 Task: Log work in the project AgileNimbus for the issue 'Implement a new cloud-based expense management system for a company with advanced expense tracking and reimbursement features' spent time as '1w 3d 16h 7m' and remaining time as '4w 5d 6h 49m' and add a flag. Now add the issue to the epic 'Cloud backup and recovery'. Log work in the project AgileNimbus for the issue 'Integrate a new virtual assistant feature into an existing mobile application to enhance user experience and convenience' spent time as '3w 3d 10h 20m' and remaining time as '6w 1d 21h 33m' and clone the issue. Now add the issue to the epic 'Legacy system modernization'
Action: Mouse moved to (623, 206)
Screenshot: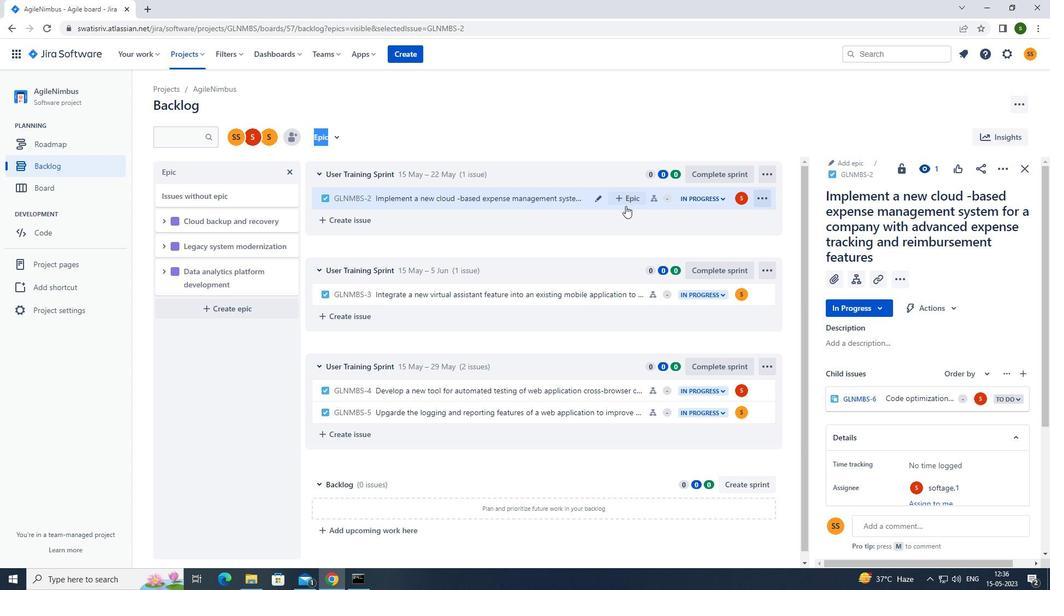 
Action: Mouse pressed left at (623, 206)
Screenshot: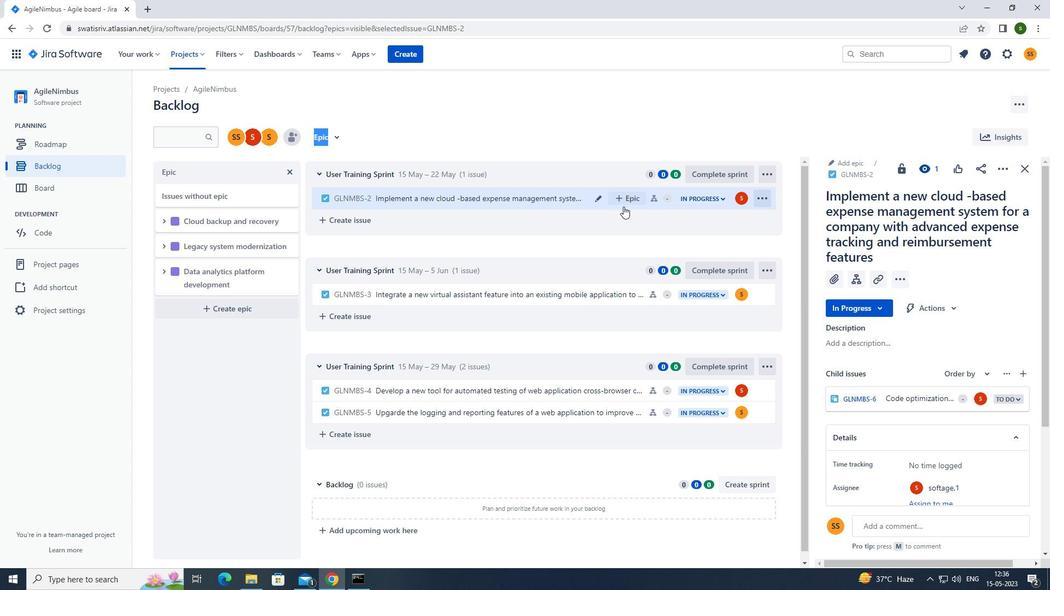 
Action: Mouse moved to (1001, 169)
Screenshot: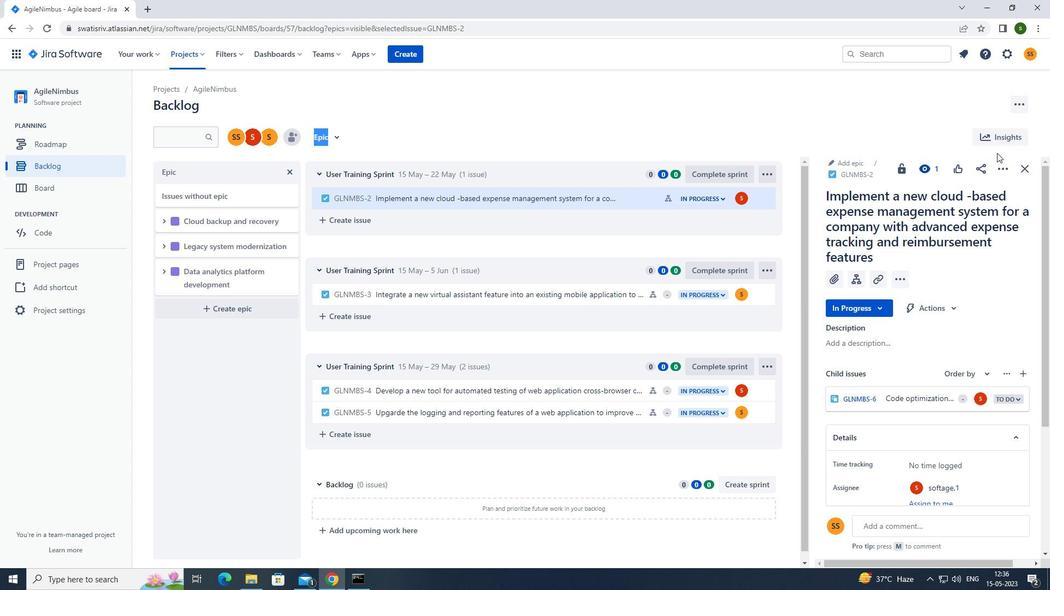 
Action: Mouse pressed left at (1001, 169)
Screenshot: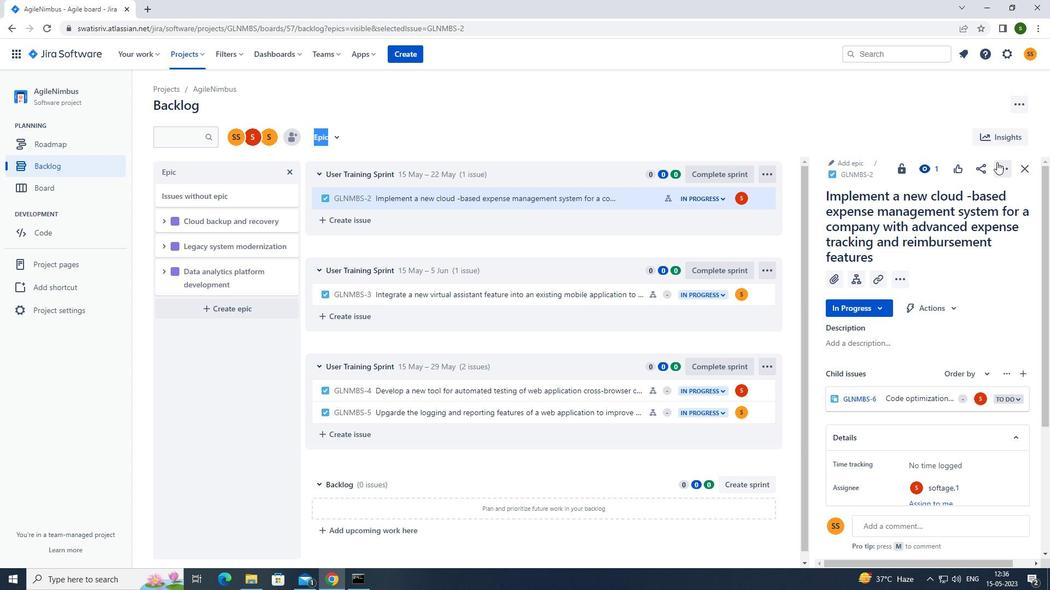 
Action: Mouse moved to (973, 190)
Screenshot: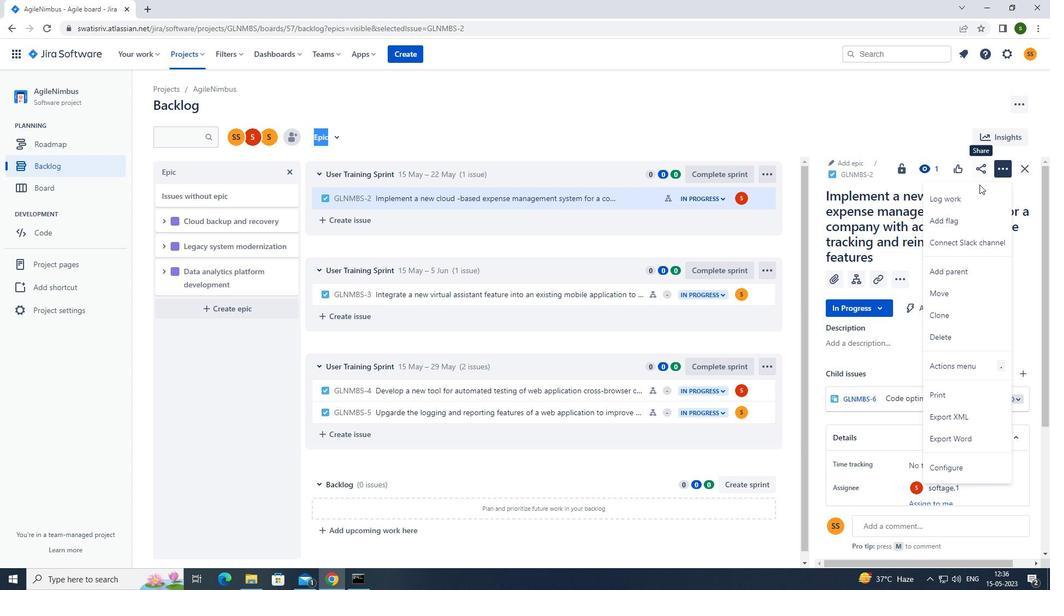 
Action: Mouse pressed left at (973, 190)
Screenshot: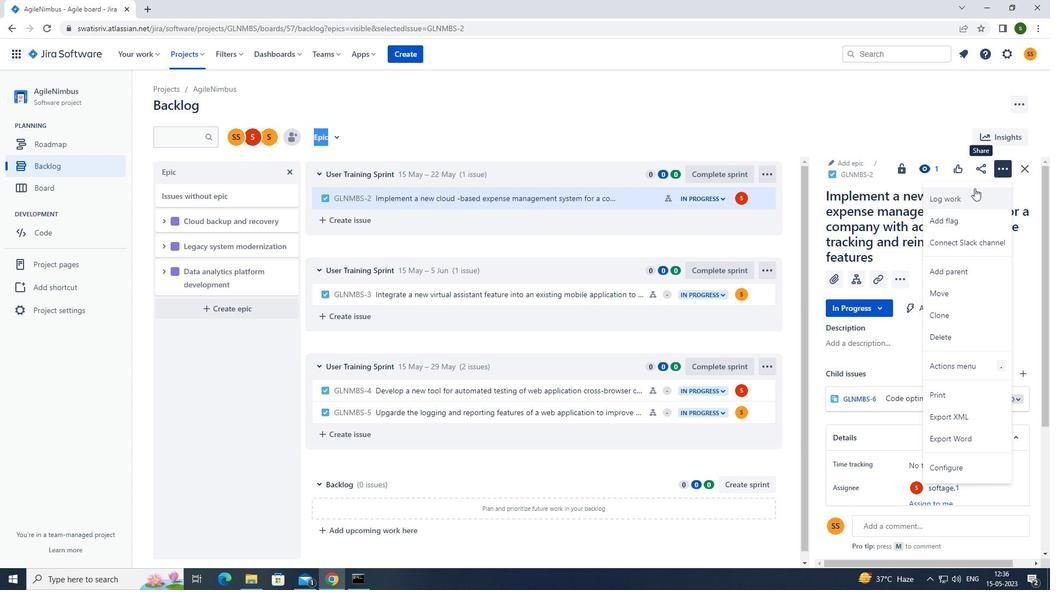 
Action: Mouse moved to (497, 132)
Screenshot: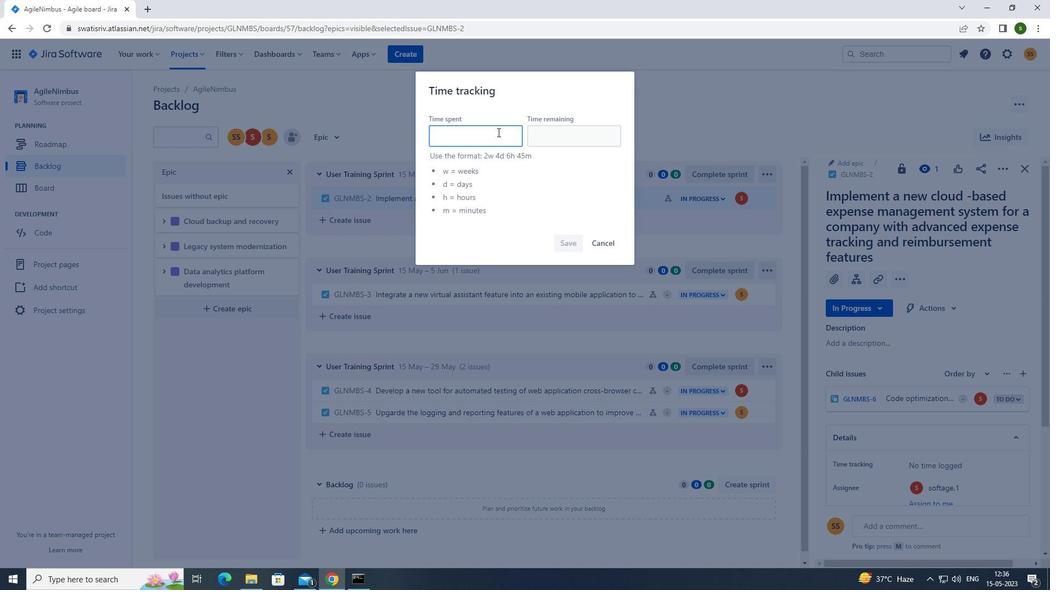 
Action: Key pressed 1w<Key.space>3d<Key.space>16h<Key.space>7m
Screenshot: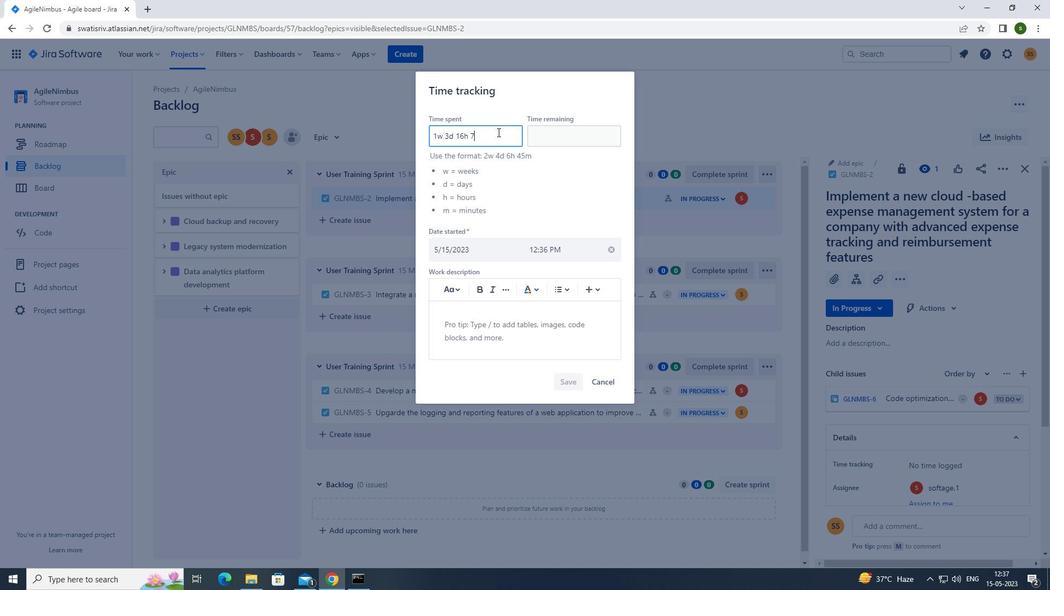 
Action: Mouse moved to (563, 148)
Screenshot: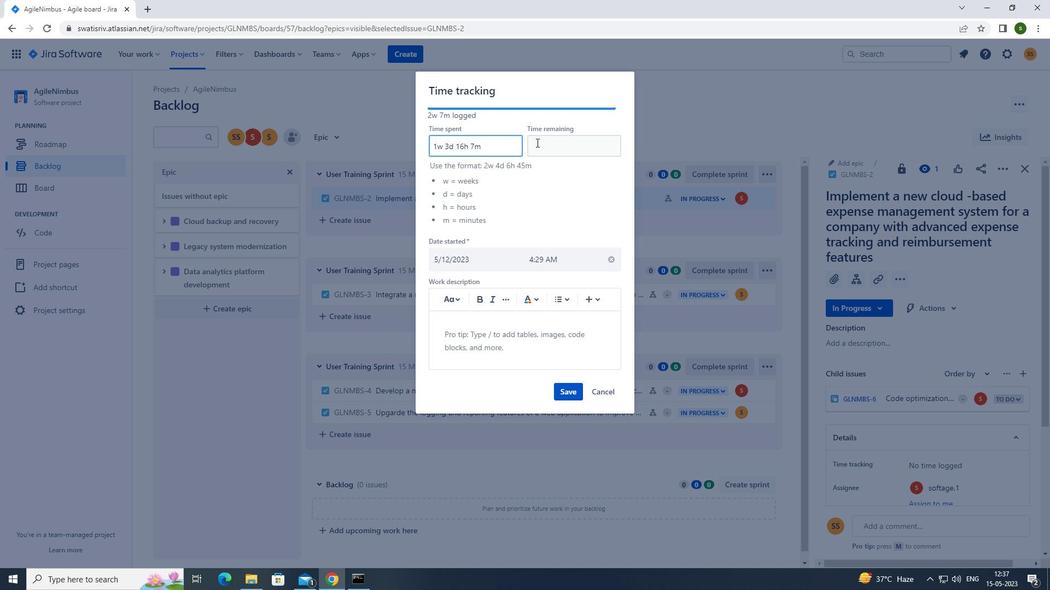 
Action: Mouse pressed left at (563, 148)
Screenshot: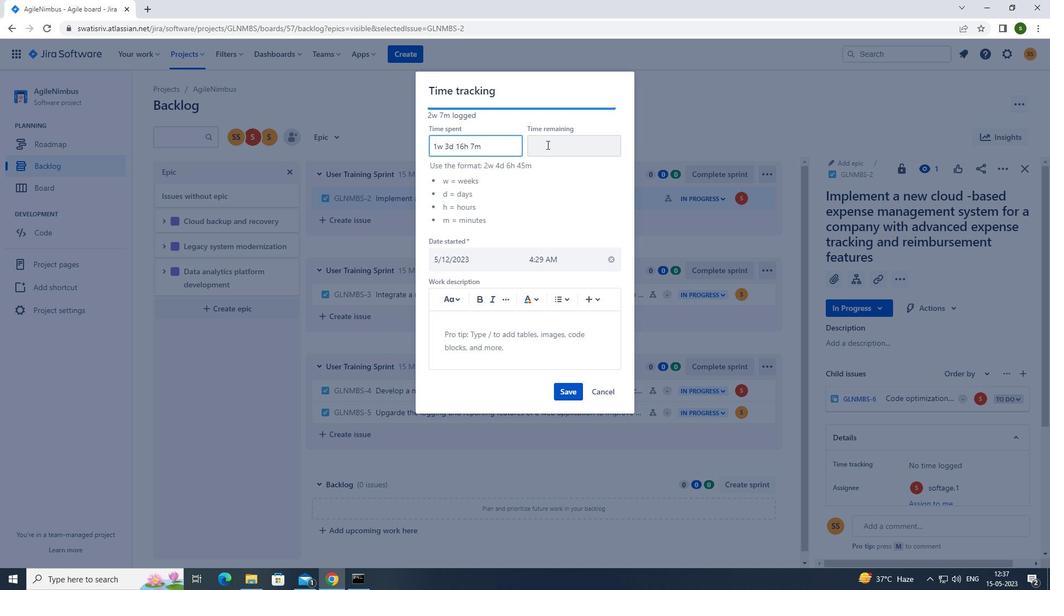 
Action: Key pressed 4w<Key.space>5d<Key.space>6h<Key.space>49m
Screenshot: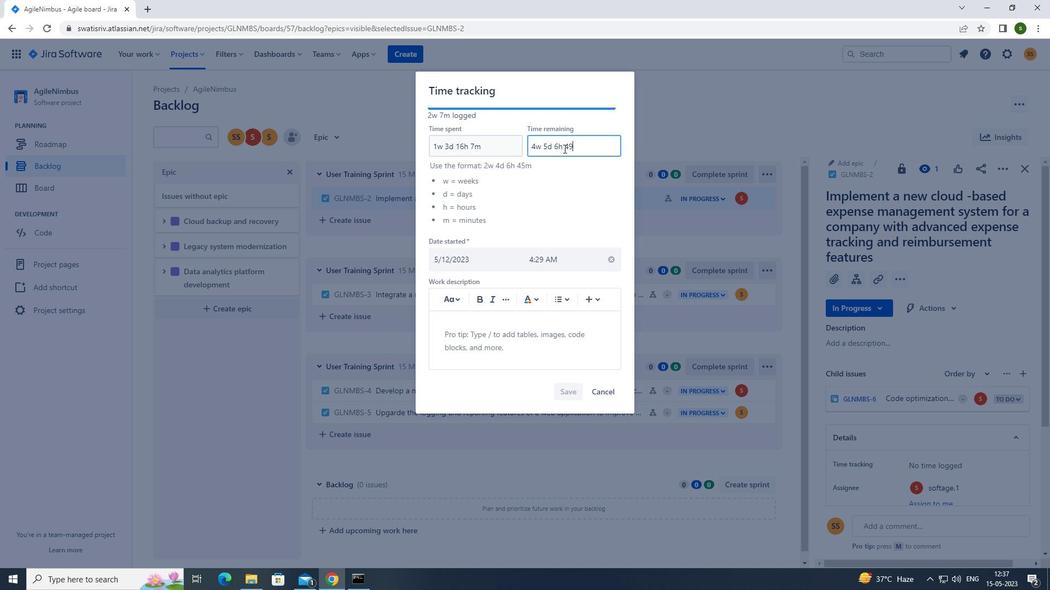 
Action: Mouse moved to (577, 386)
Screenshot: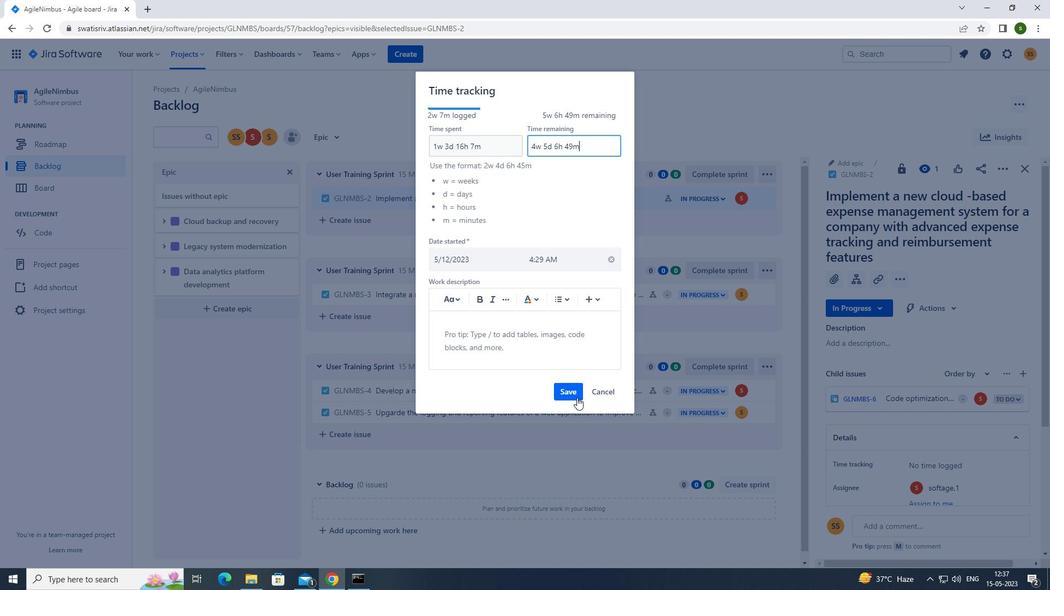 
Action: Mouse pressed left at (577, 386)
Screenshot: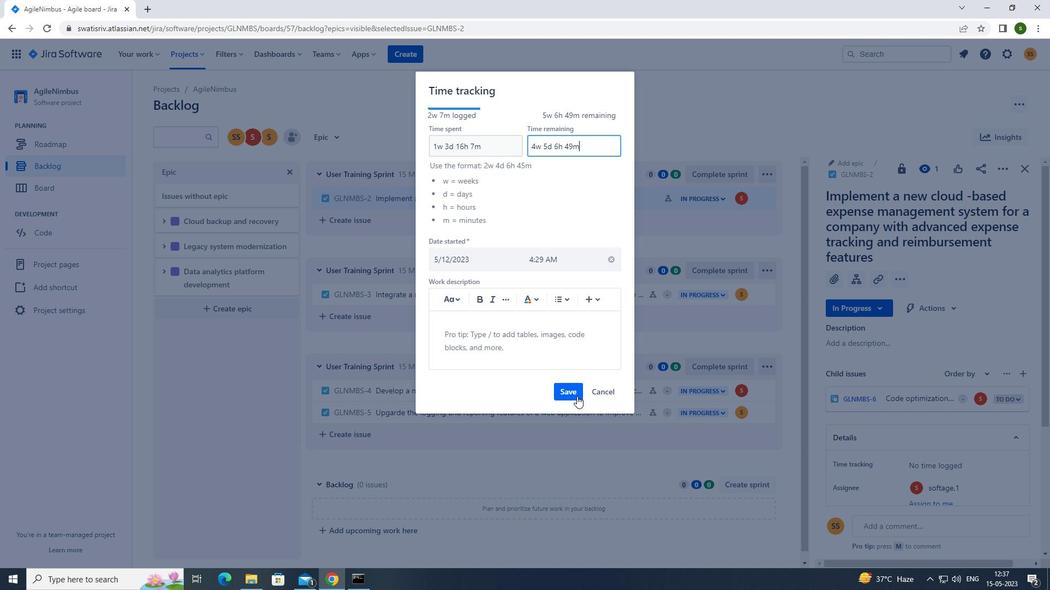 
Action: Mouse moved to (1002, 167)
Screenshot: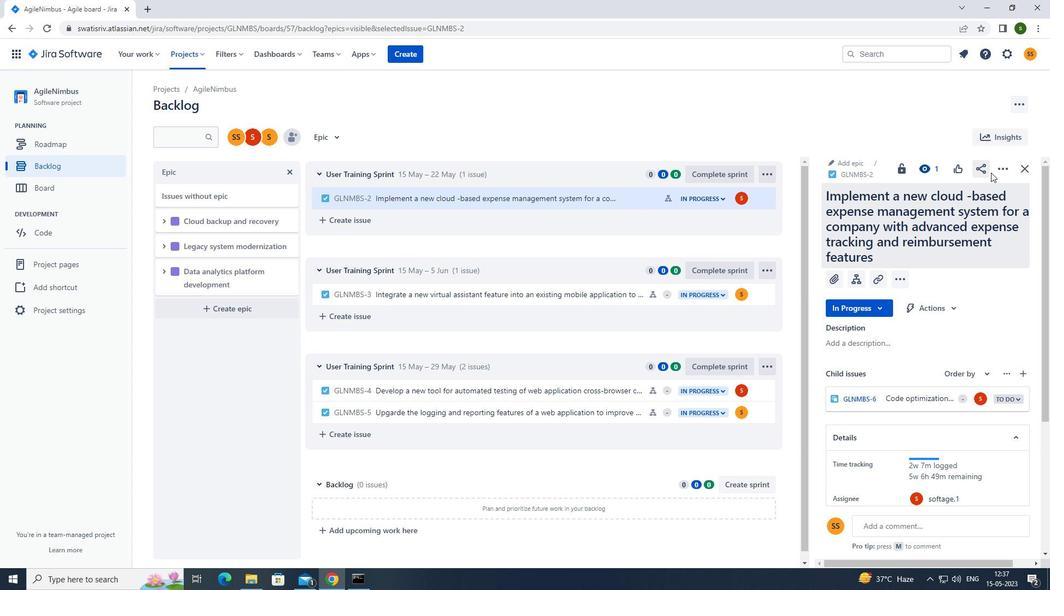 
Action: Mouse pressed left at (1002, 167)
Screenshot: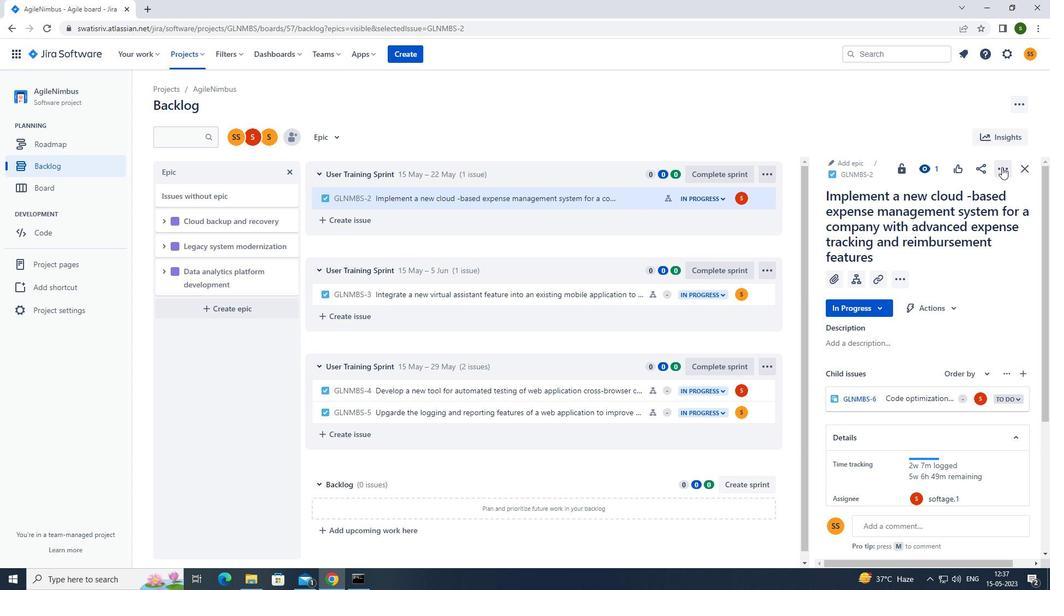 
Action: Mouse moved to (946, 219)
Screenshot: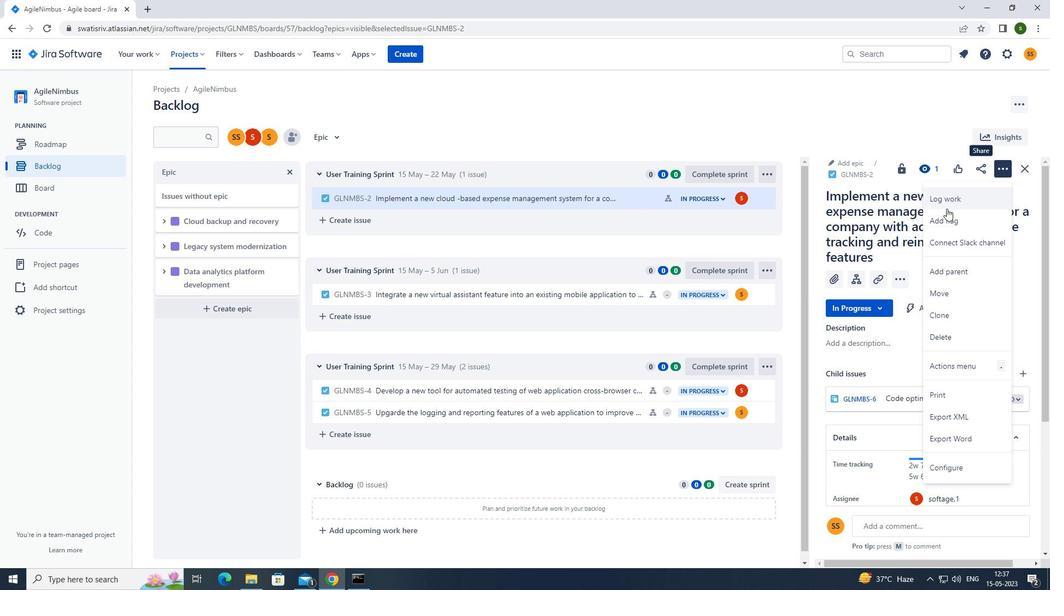 
Action: Mouse pressed left at (946, 219)
Screenshot: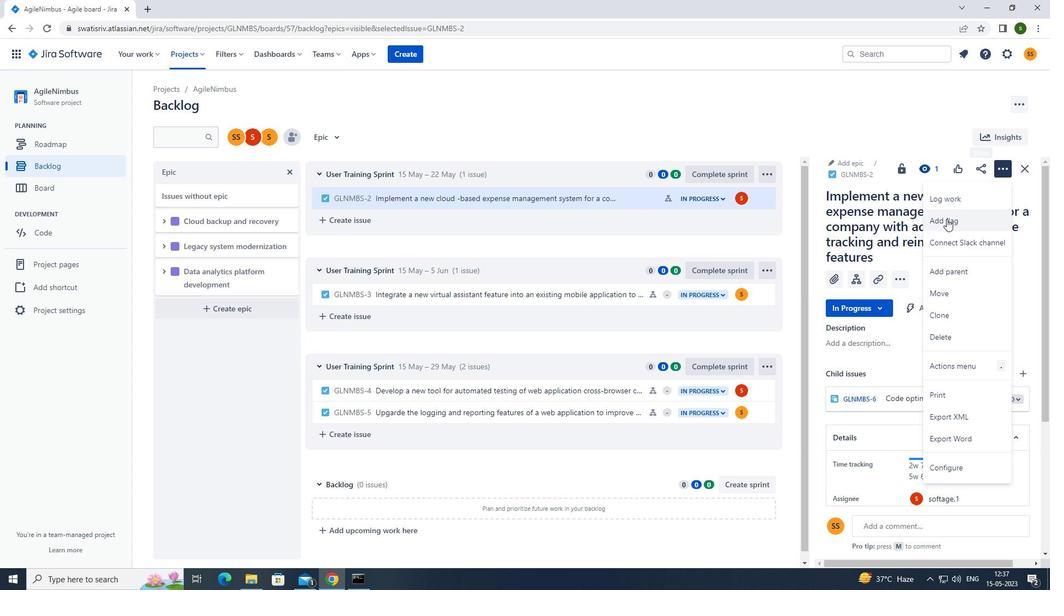 
Action: Mouse moved to (330, 136)
Screenshot: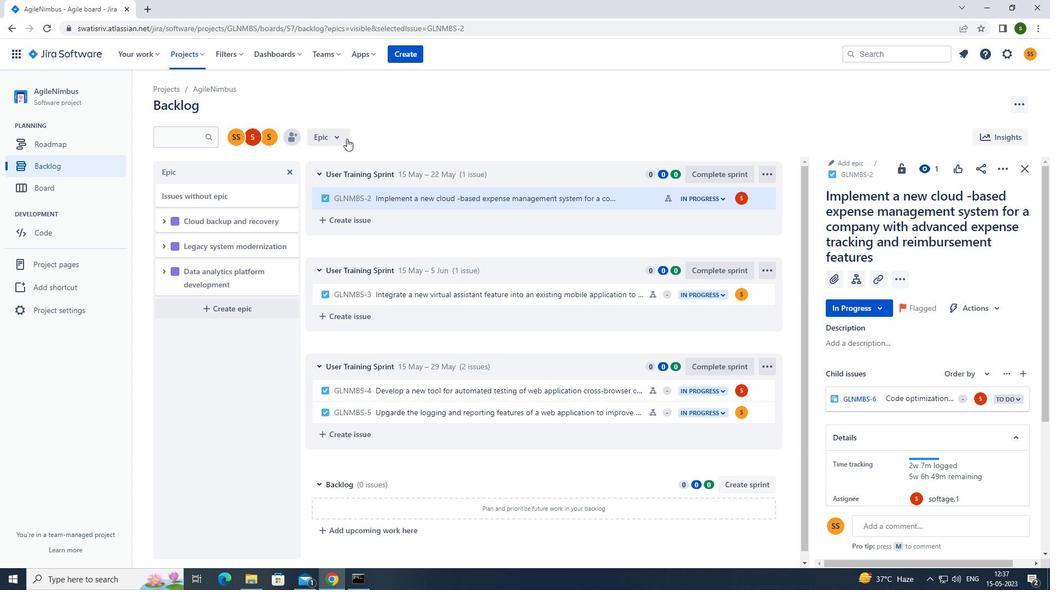 
Action: Mouse pressed left at (330, 136)
Screenshot: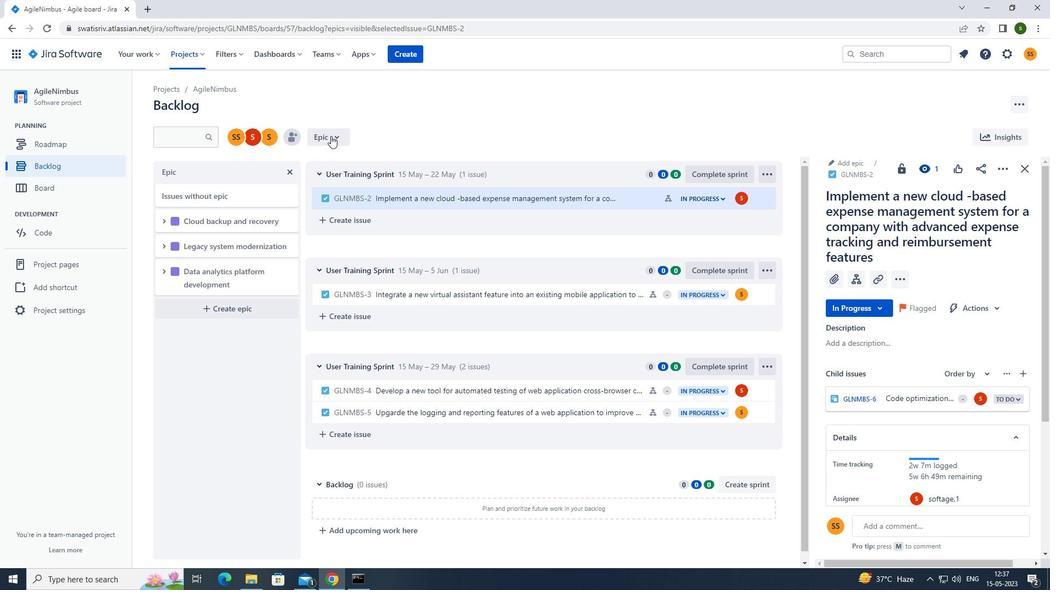 
Action: Mouse moved to (356, 187)
Screenshot: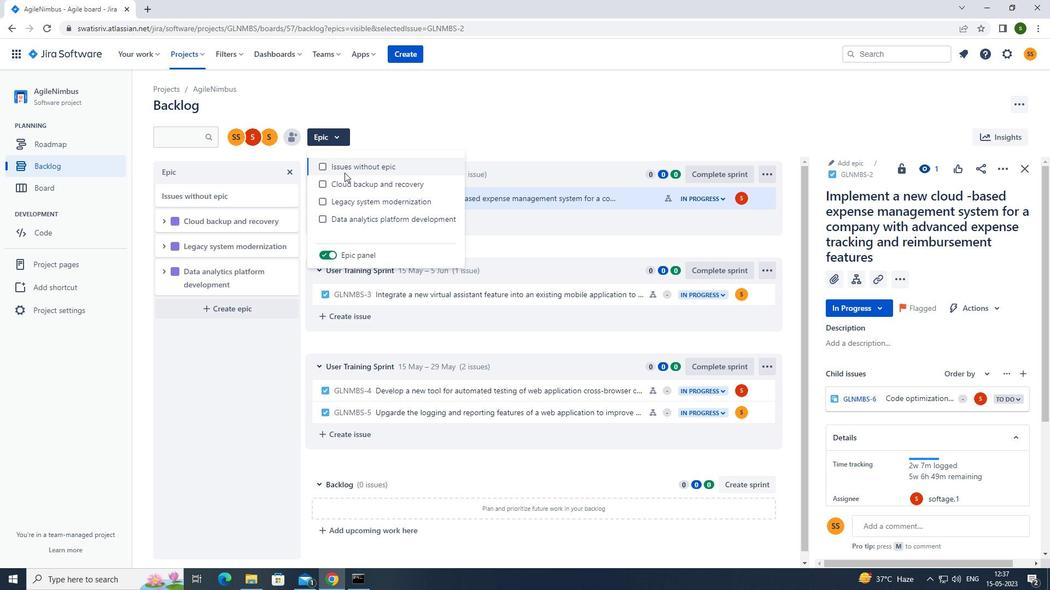 
Action: Mouse pressed left at (356, 187)
Screenshot: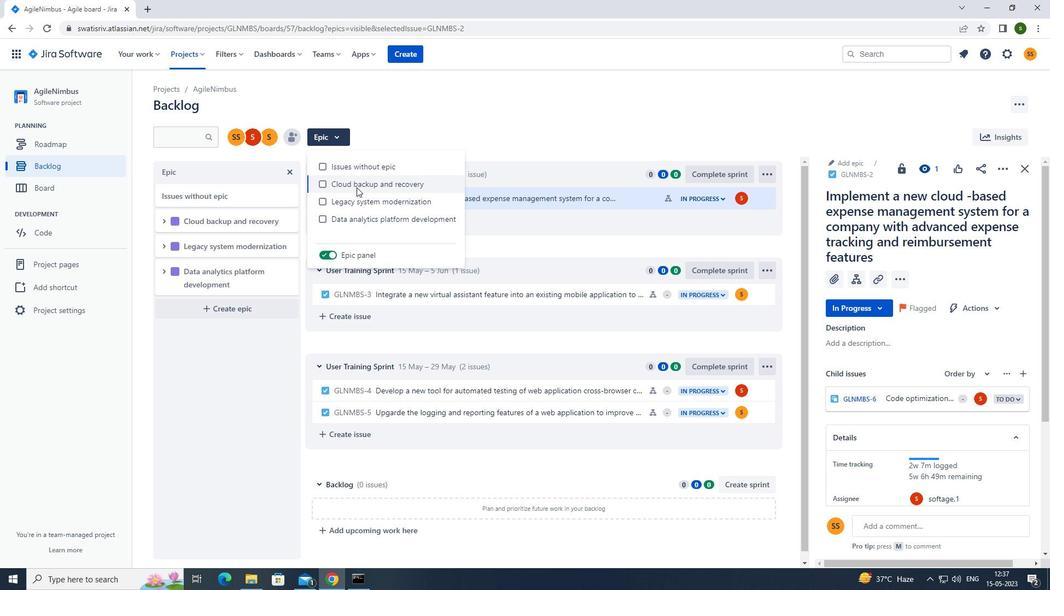 
Action: Mouse moved to (508, 136)
Screenshot: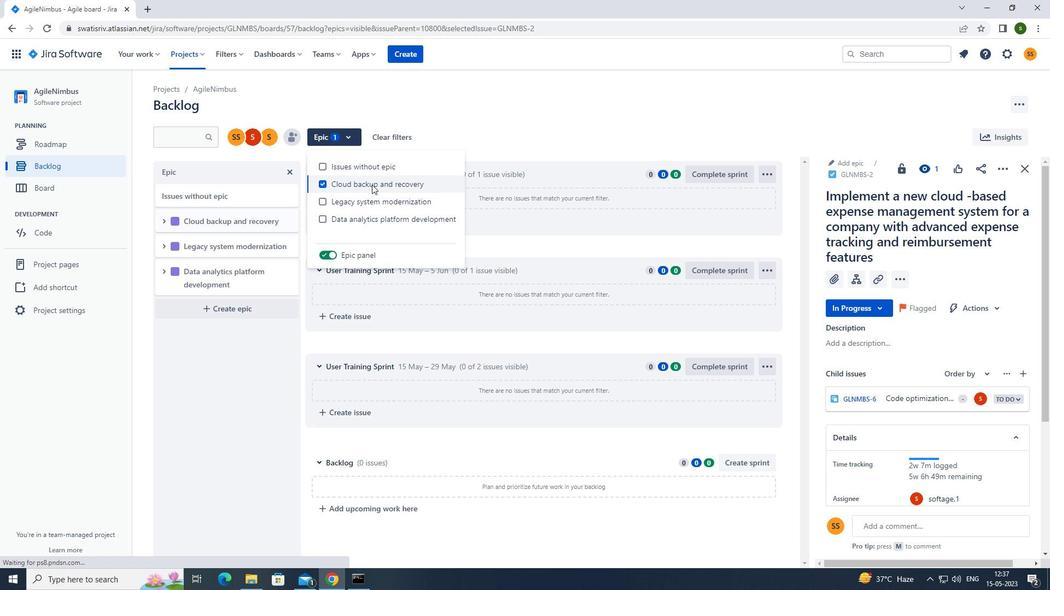 
Action: Mouse pressed left at (508, 136)
Screenshot: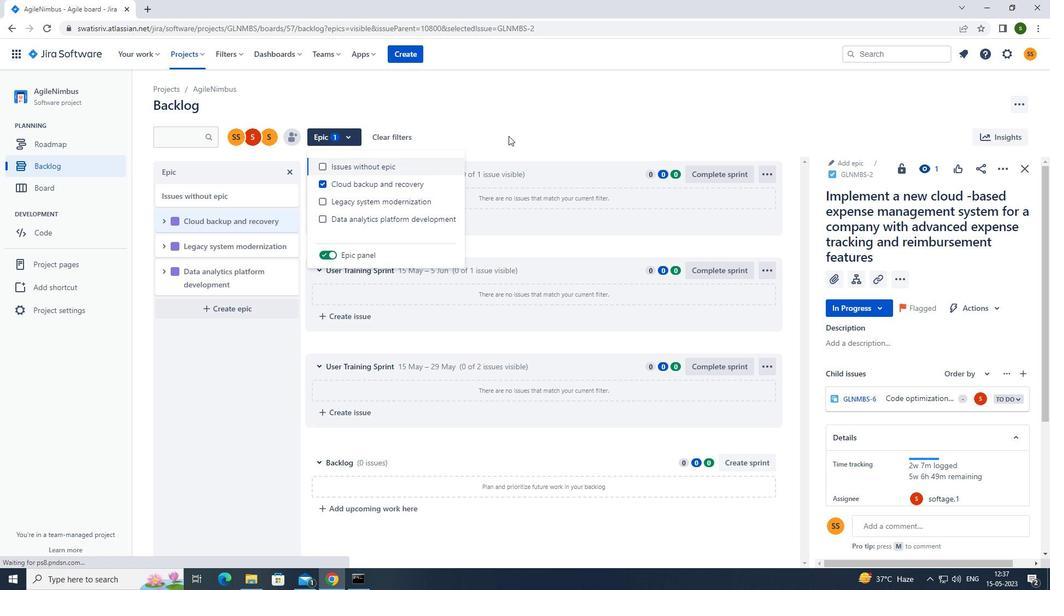 
Action: Mouse moved to (96, 163)
Screenshot: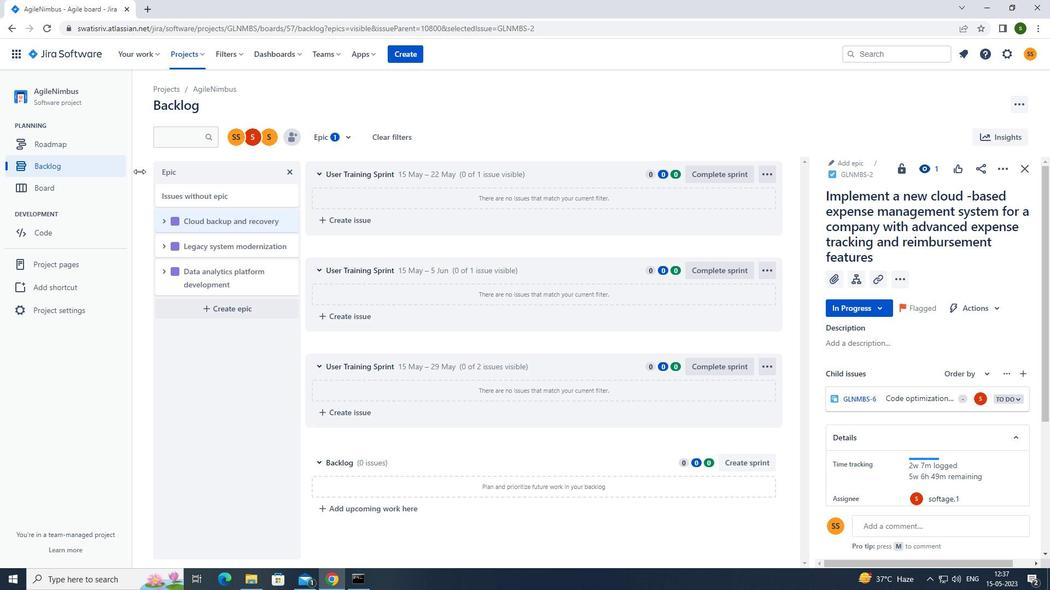 
Action: Mouse pressed left at (96, 163)
Screenshot: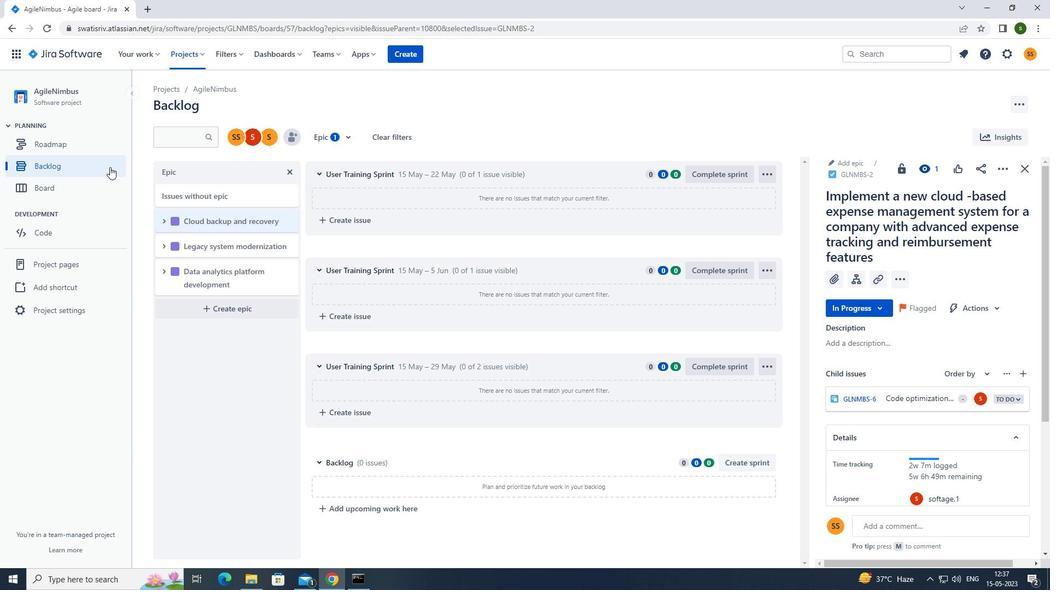 
Action: Mouse moved to (660, 301)
Screenshot: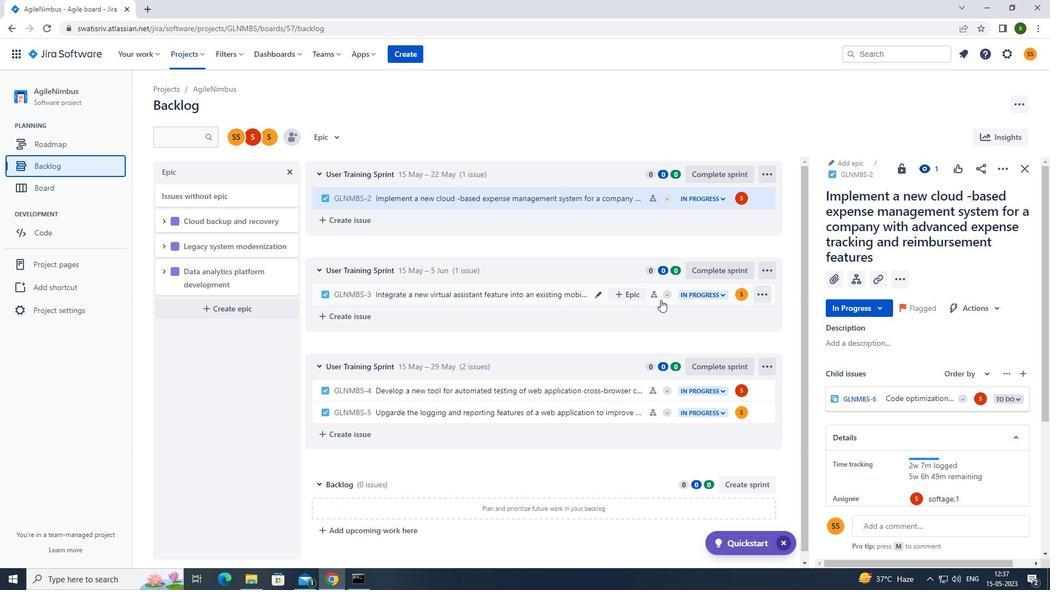 
Action: Mouse pressed left at (660, 301)
Screenshot: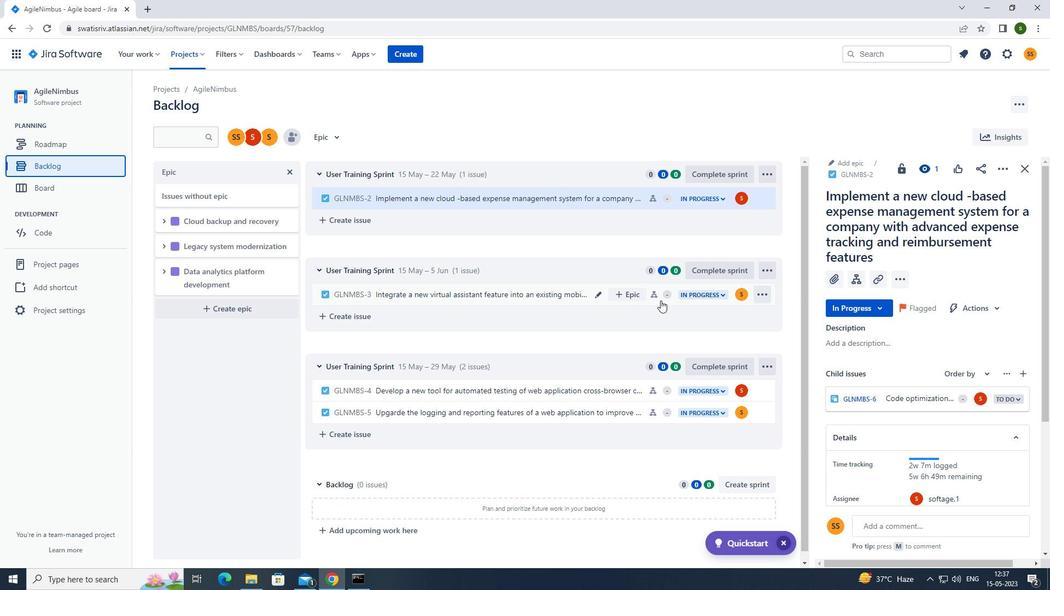 
Action: Mouse moved to (1004, 171)
Screenshot: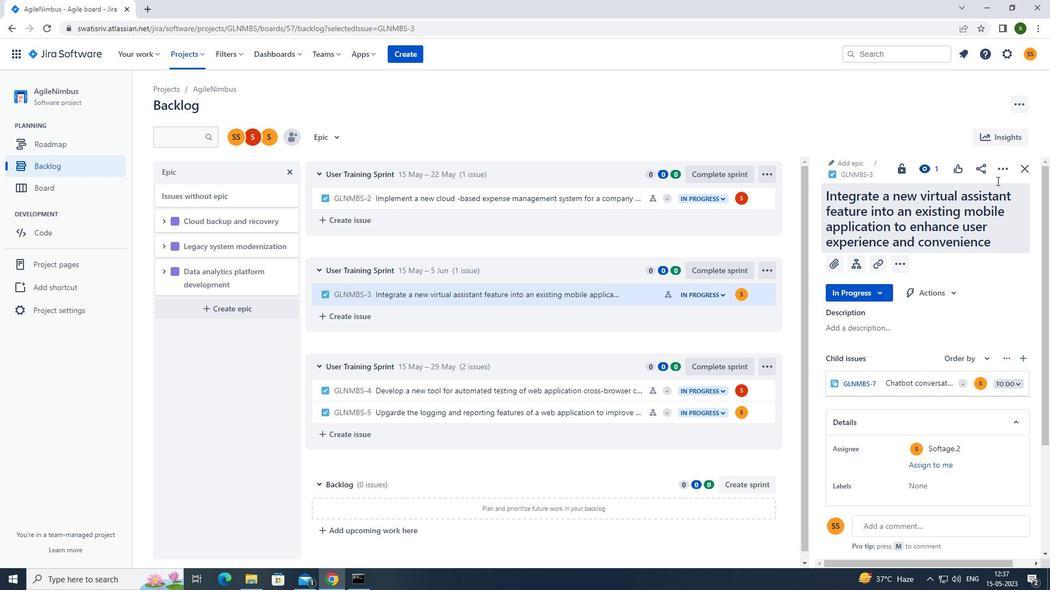 
Action: Mouse pressed left at (1004, 171)
Screenshot: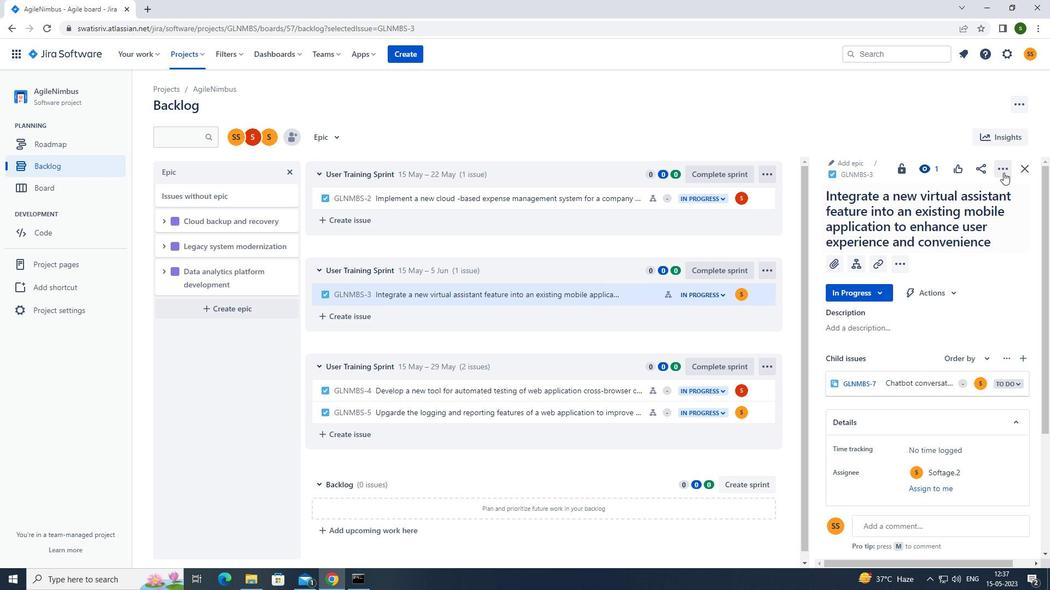 
Action: Mouse moved to (980, 197)
Screenshot: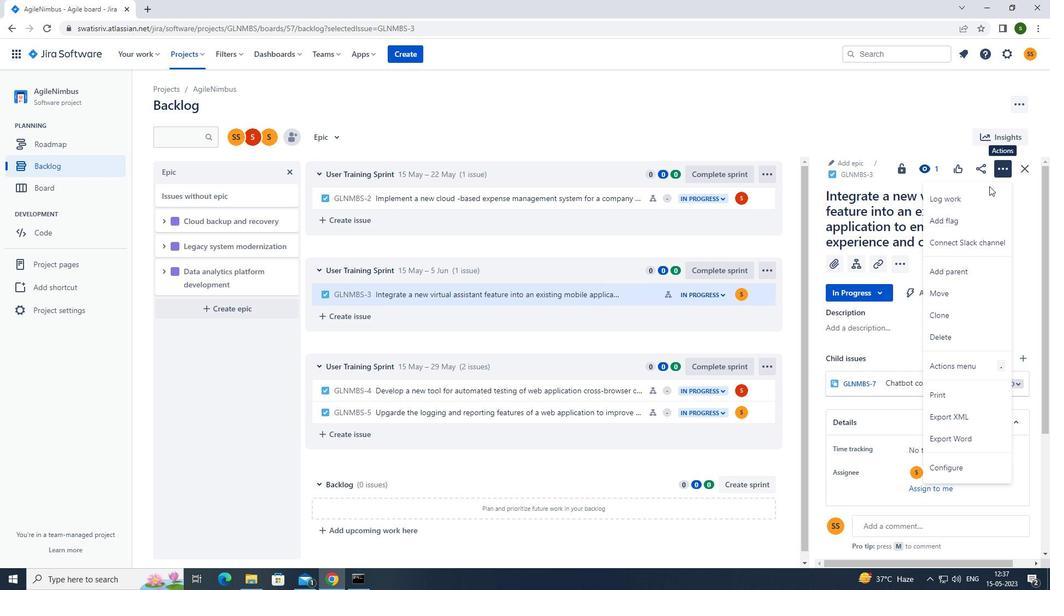 
Action: Mouse pressed left at (980, 197)
Screenshot: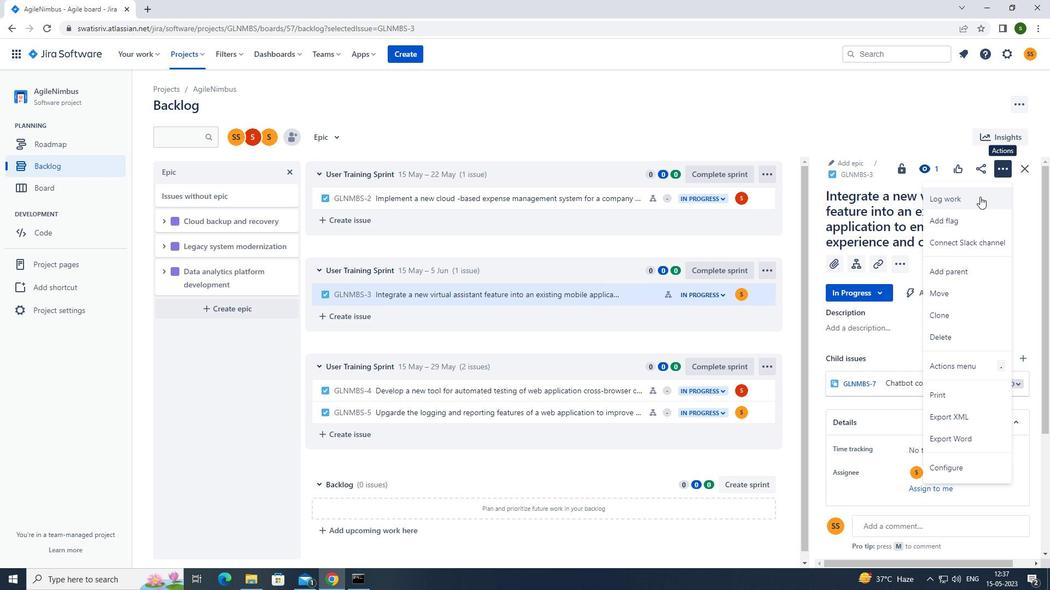
Action: Mouse moved to (481, 142)
Screenshot: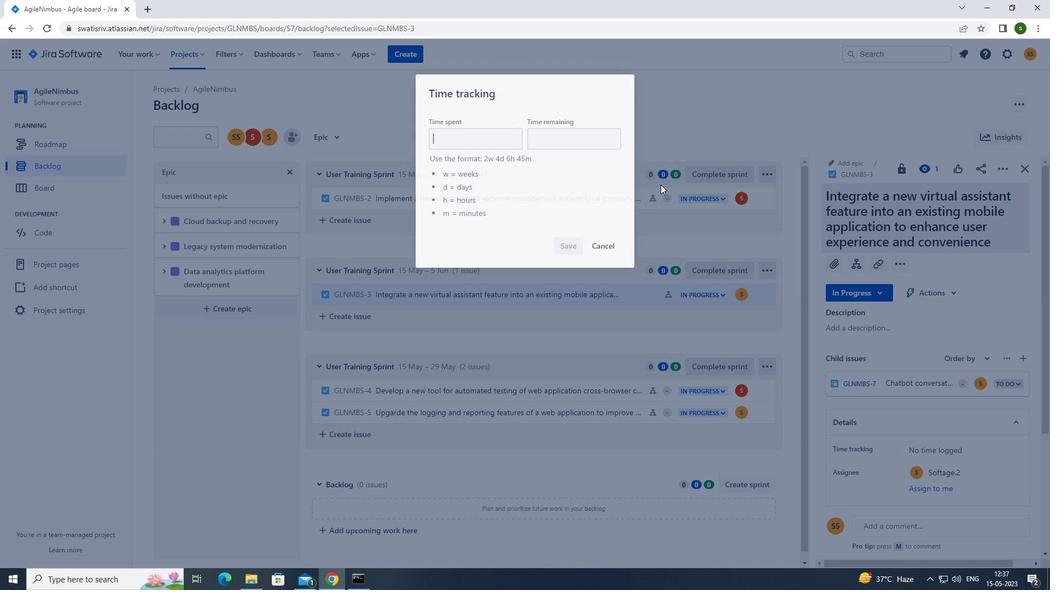
Action: Key pressed 3w<Key.space>3d<Key.space>10h<Key.space>20m
Screenshot: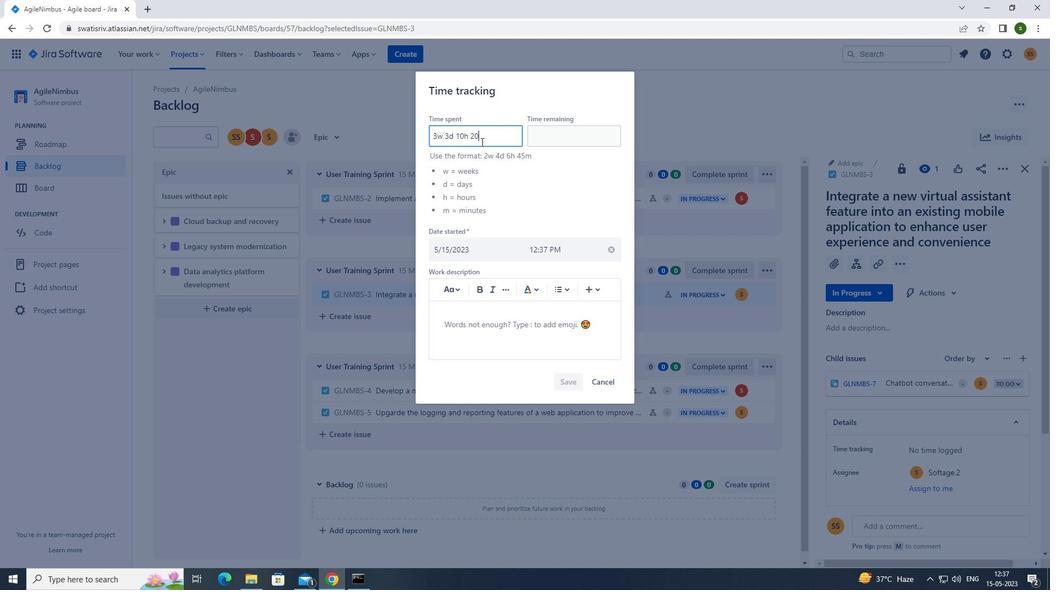
Action: Mouse moved to (568, 144)
Screenshot: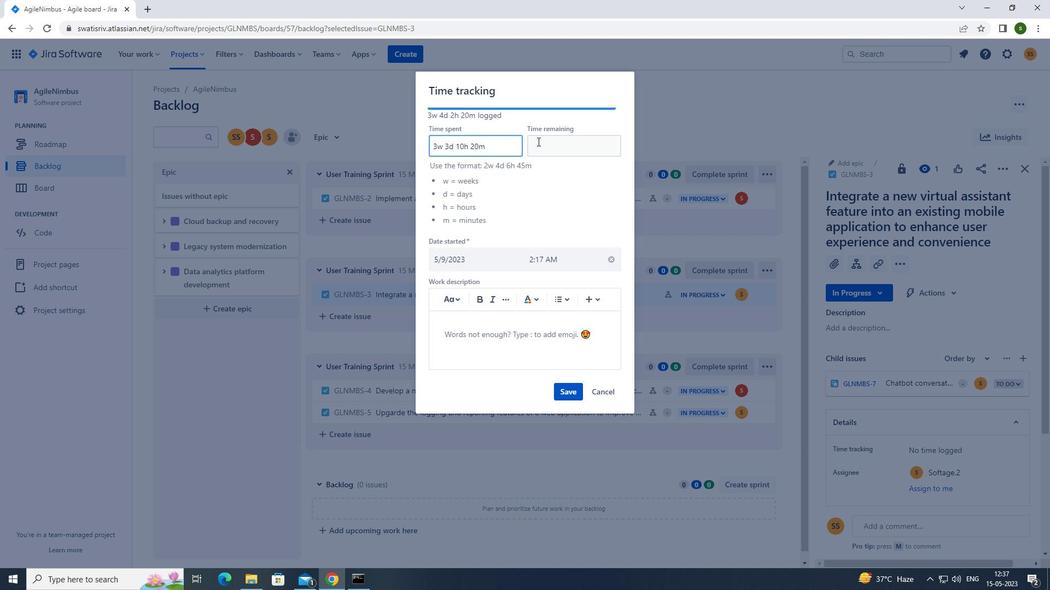 
Action: Mouse pressed left at (568, 144)
Screenshot: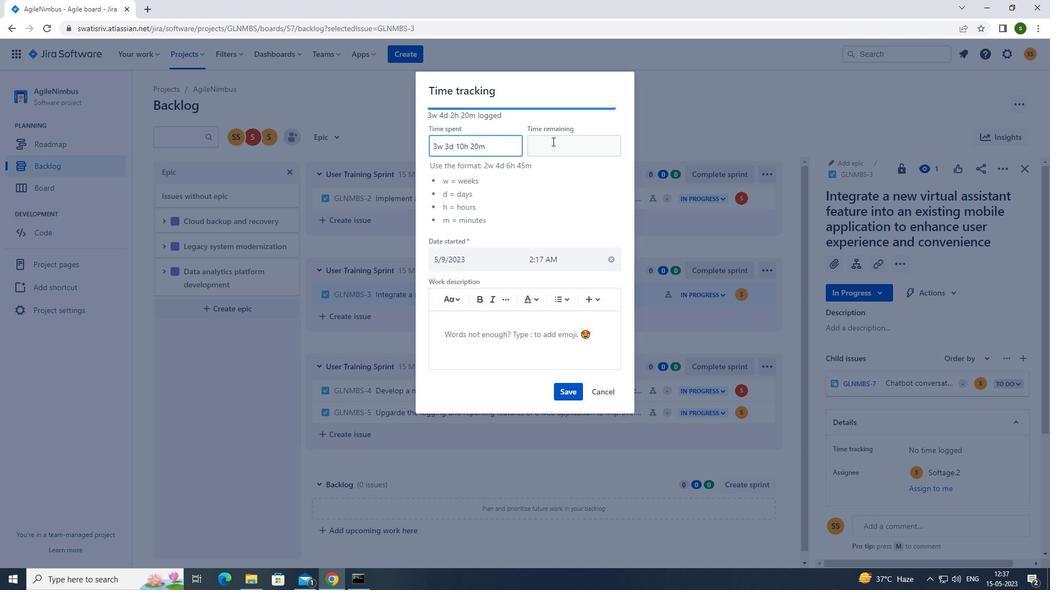 
Action: Key pressed 6w<Key.space>1d<Key.space>21h<Key.space>33m
Screenshot: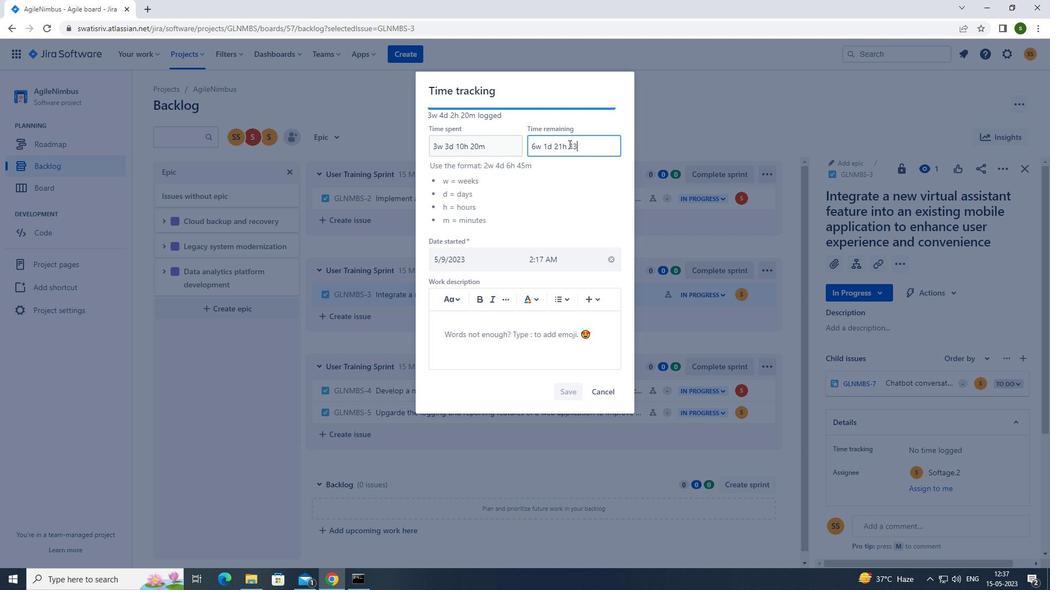 
Action: Mouse moved to (567, 390)
Screenshot: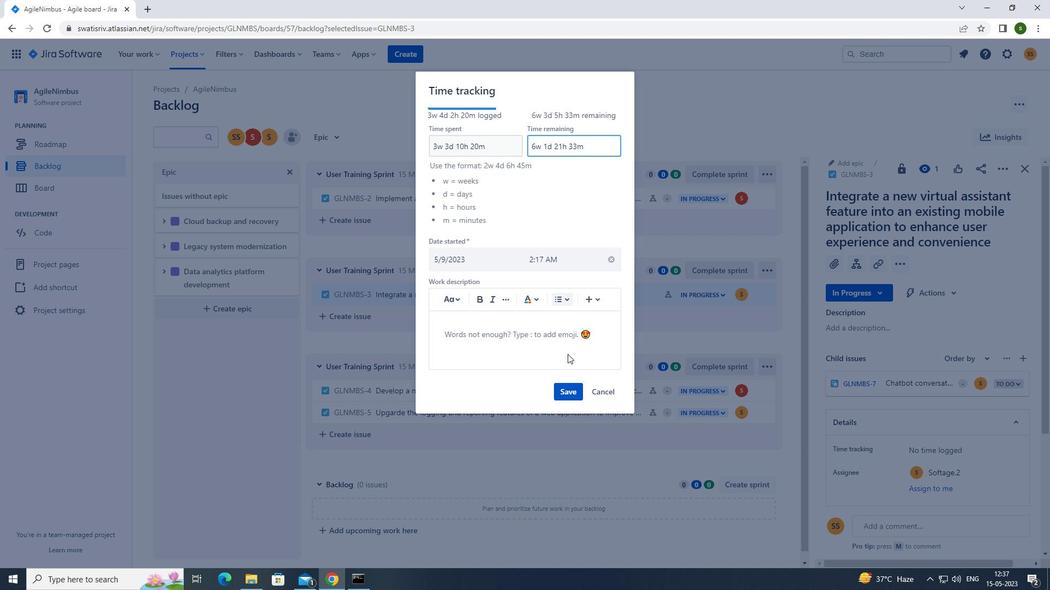 
Action: Mouse pressed left at (567, 390)
Screenshot: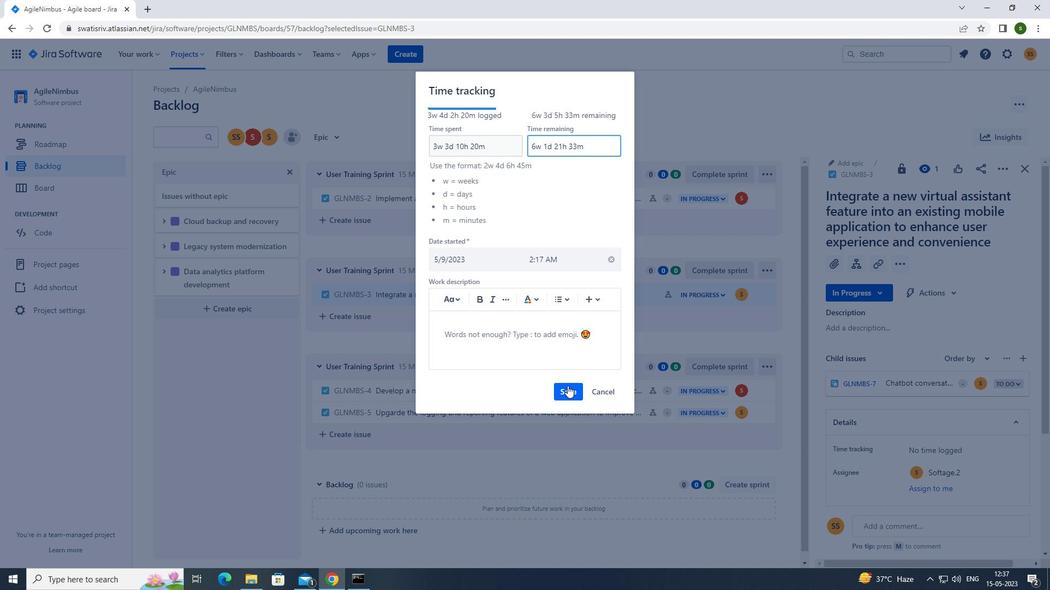 
Action: Mouse moved to (998, 171)
Screenshot: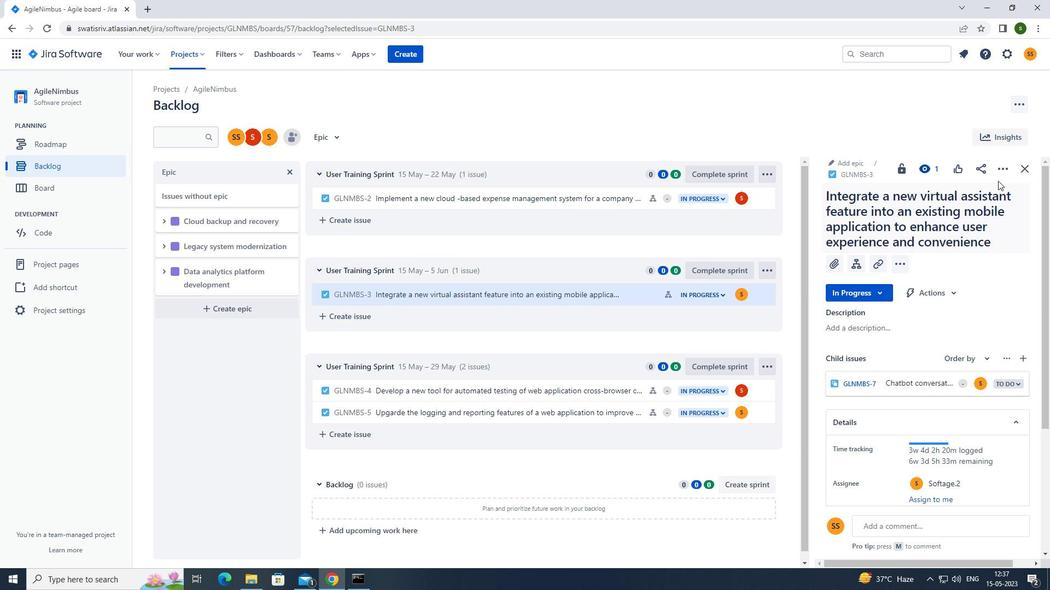 
Action: Mouse pressed left at (998, 171)
Screenshot: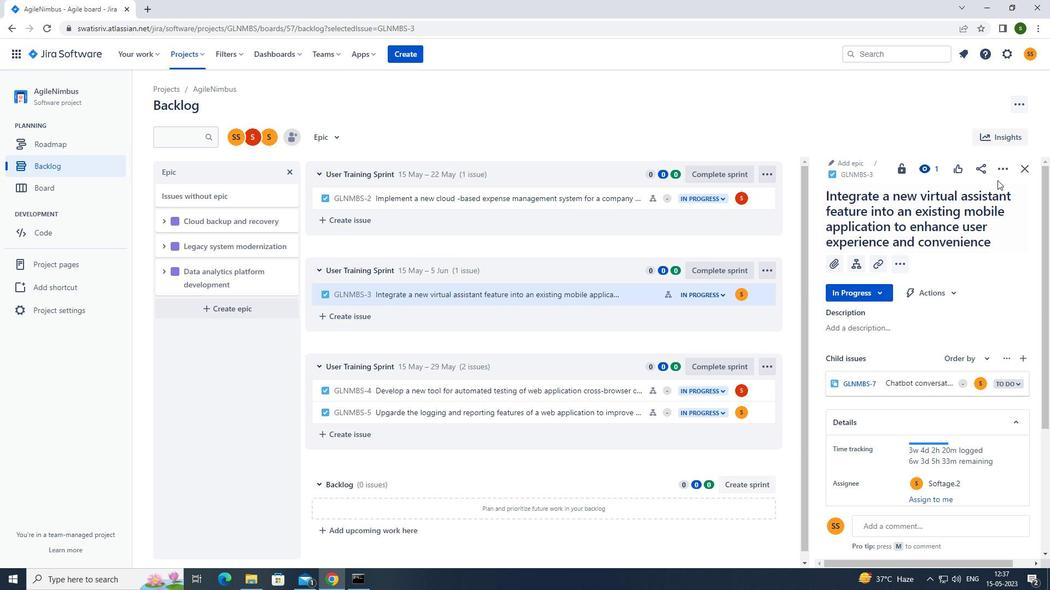 
Action: Mouse moved to (944, 310)
Screenshot: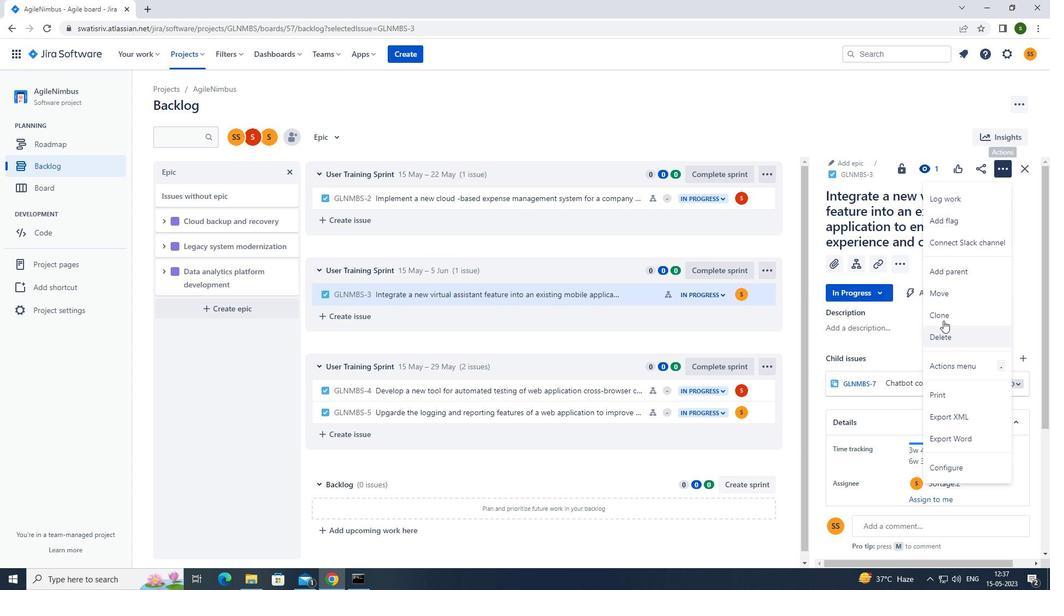 
Action: Mouse pressed left at (944, 310)
Screenshot: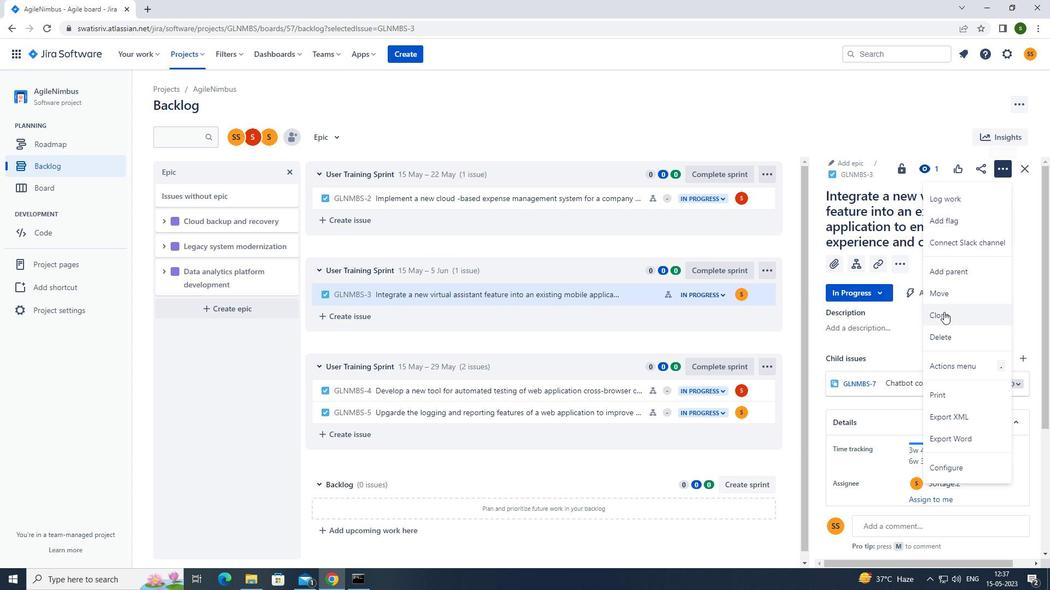 
Action: Mouse moved to (605, 233)
Screenshot: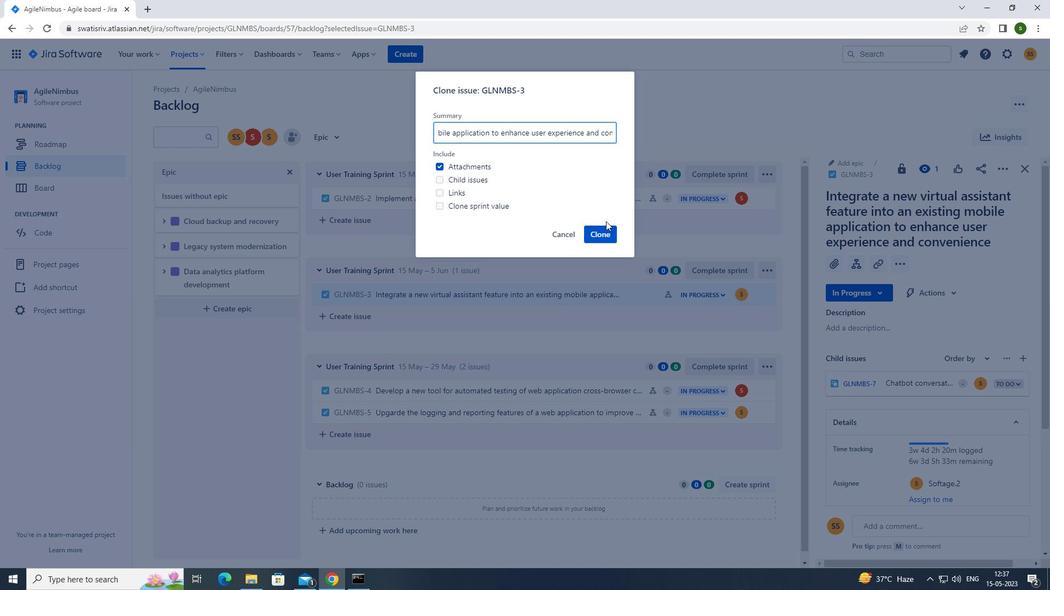 
Action: Mouse pressed left at (605, 233)
Screenshot: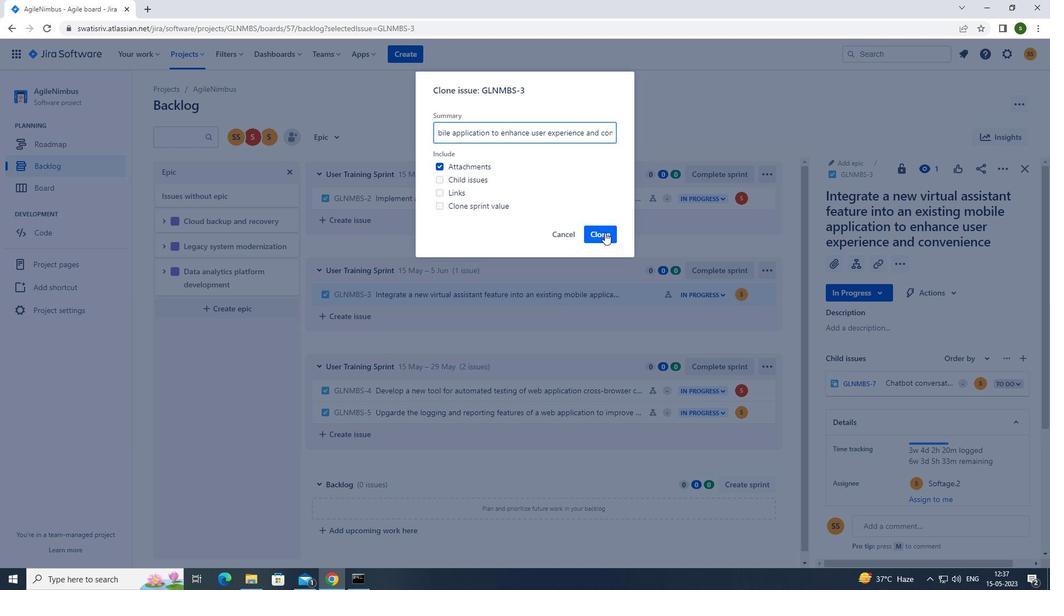 
Action: Mouse moved to (324, 132)
Screenshot: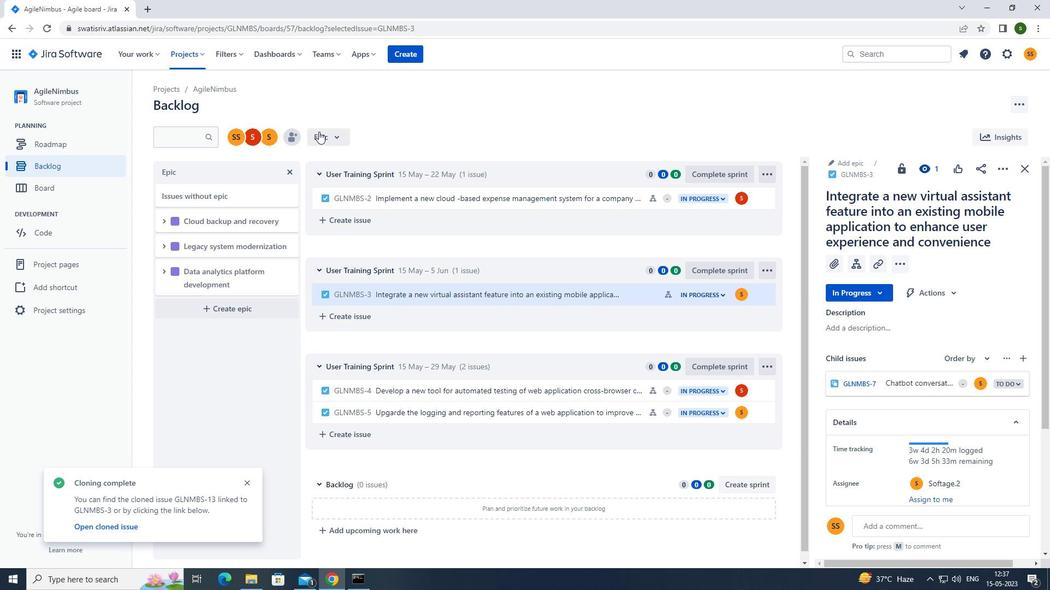 
Action: Mouse pressed left at (324, 132)
Screenshot: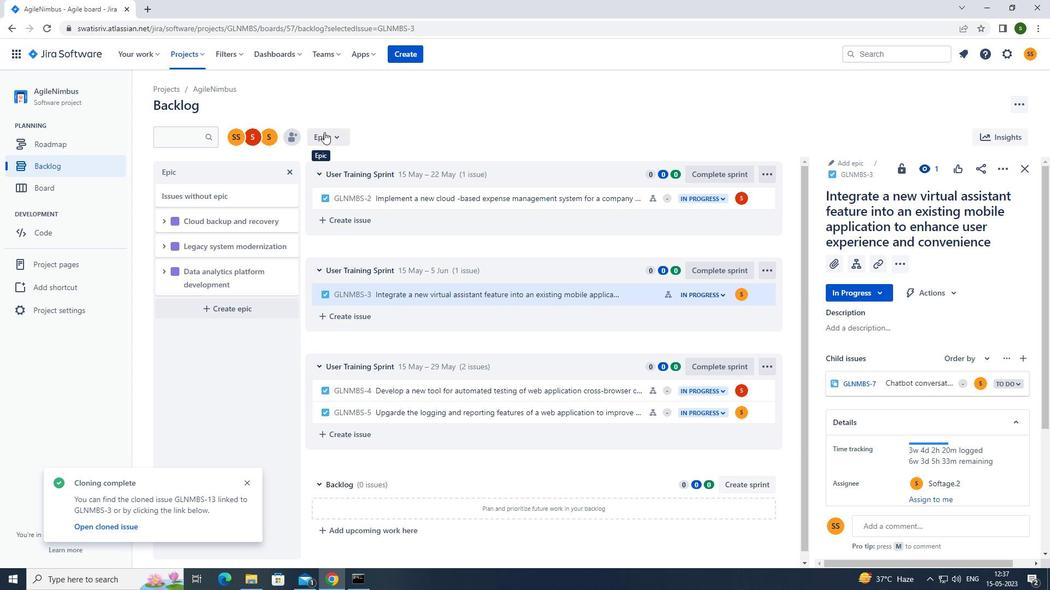 
Action: Mouse moved to (355, 201)
Screenshot: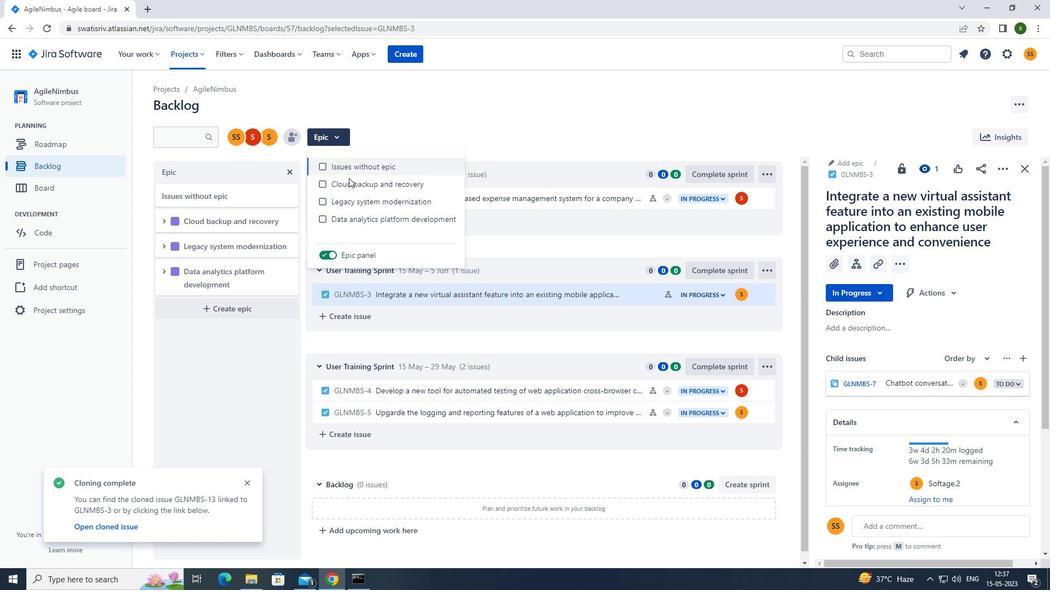 
Action: Mouse pressed left at (355, 201)
Screenshot: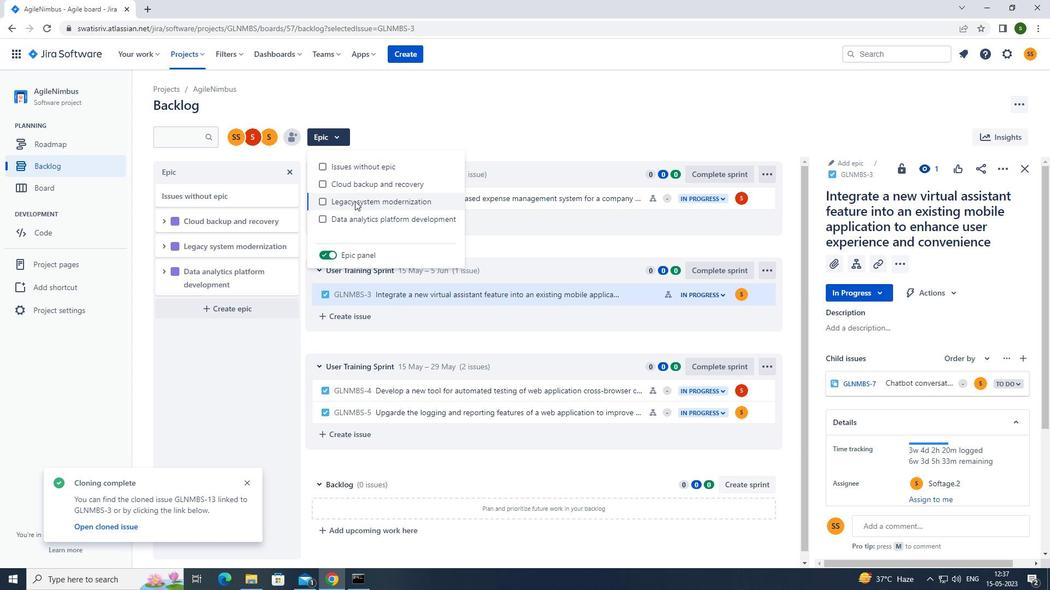 
Action: Mouse moved to (483, 105)
Screenshot: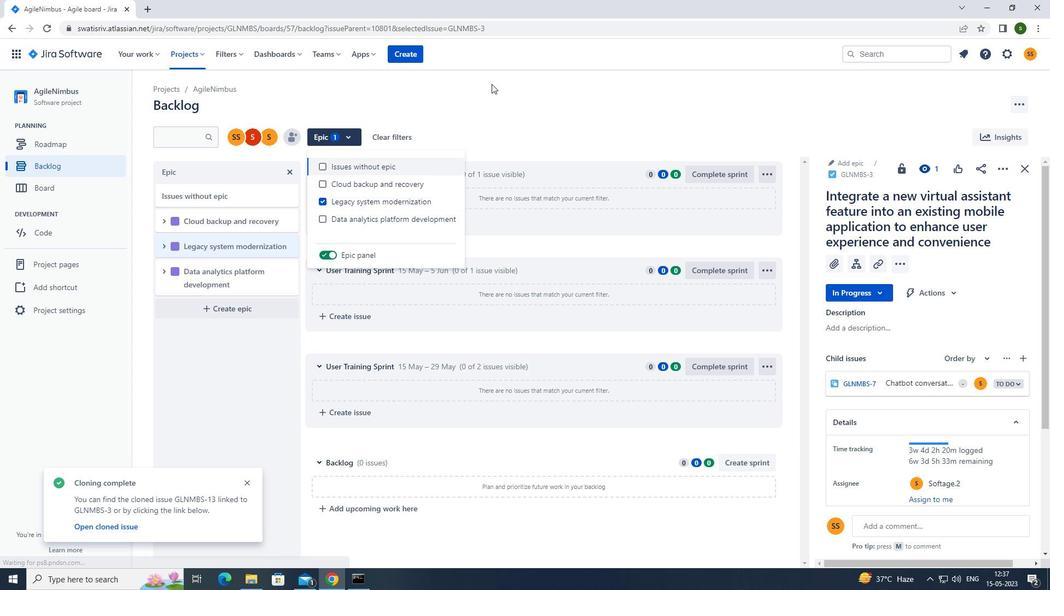 
Action: Mouse pressed left at (483, 105)
Screenshot: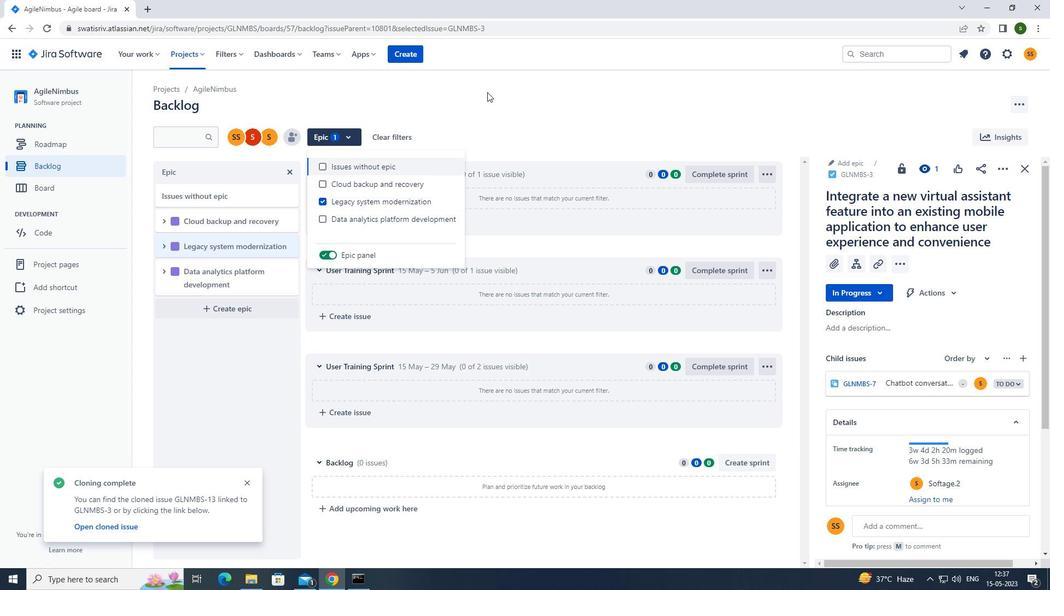 
